 Task: Add Kate's Magik Pure Passion Aura Mist to the cart.
Action: Mouse moved to (712, 257)
Screenshot: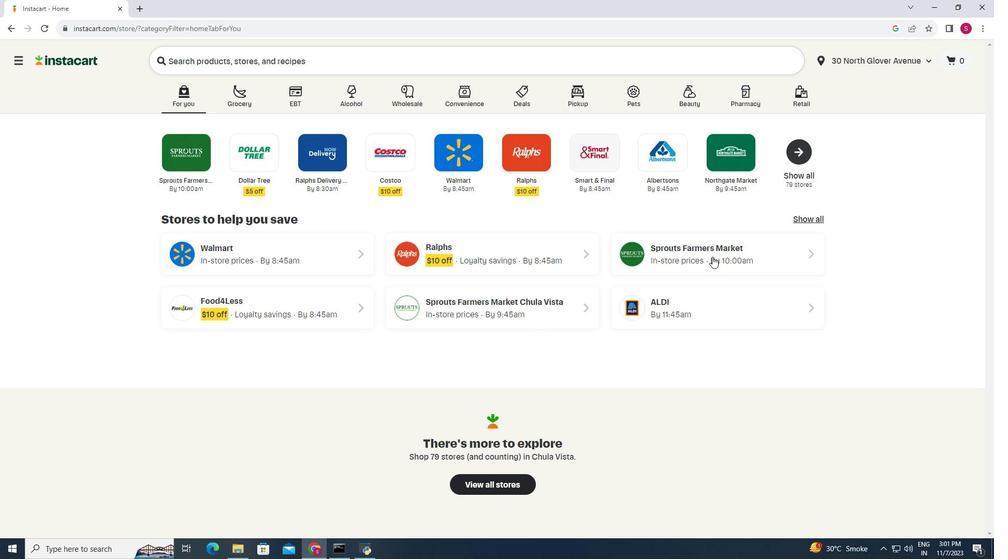 
Action: Mouse pressed left at (712, 257)
Screenshot: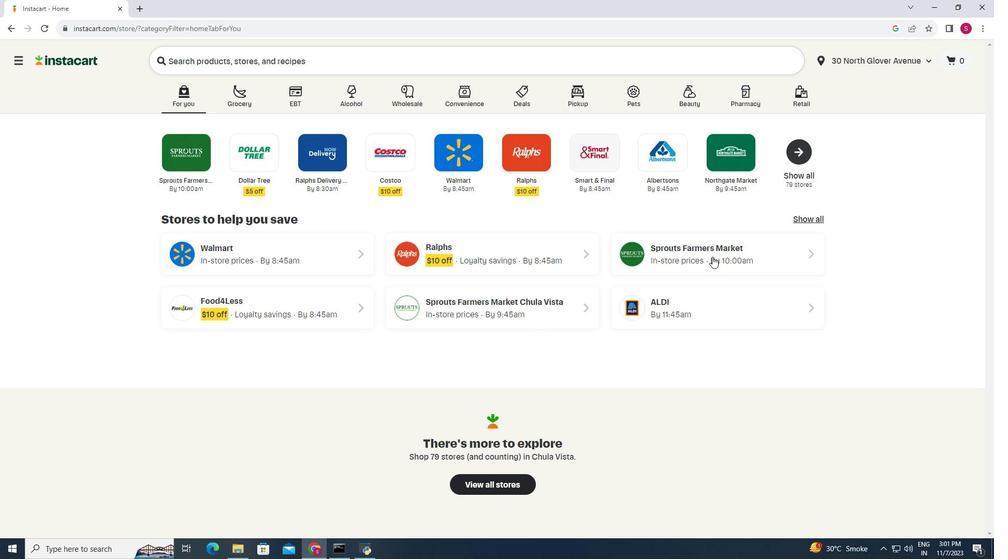 
Action: Mouse moved to (47, 347)
Screenshot: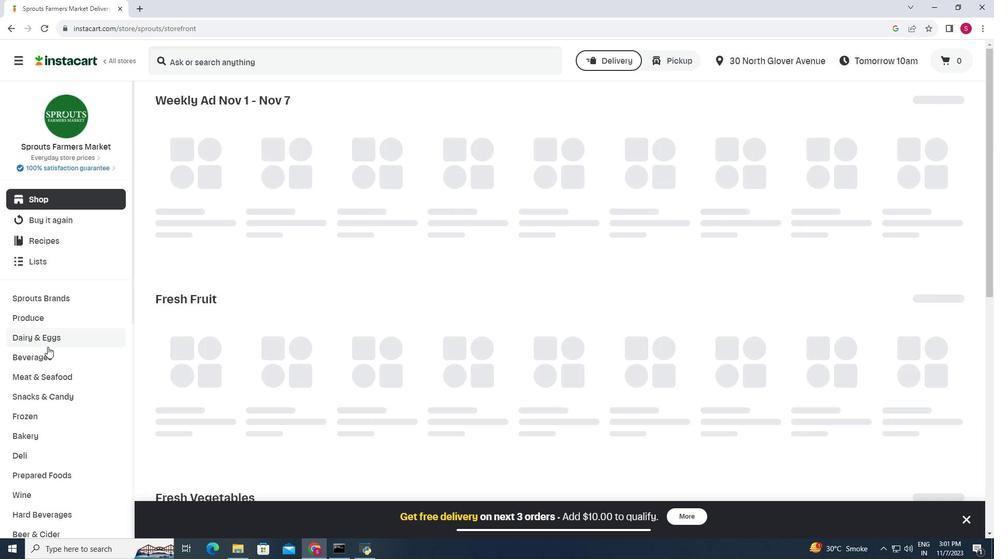 
Action: Mouse scrolled (47, 346) with delta (0, 0)
Screenshot: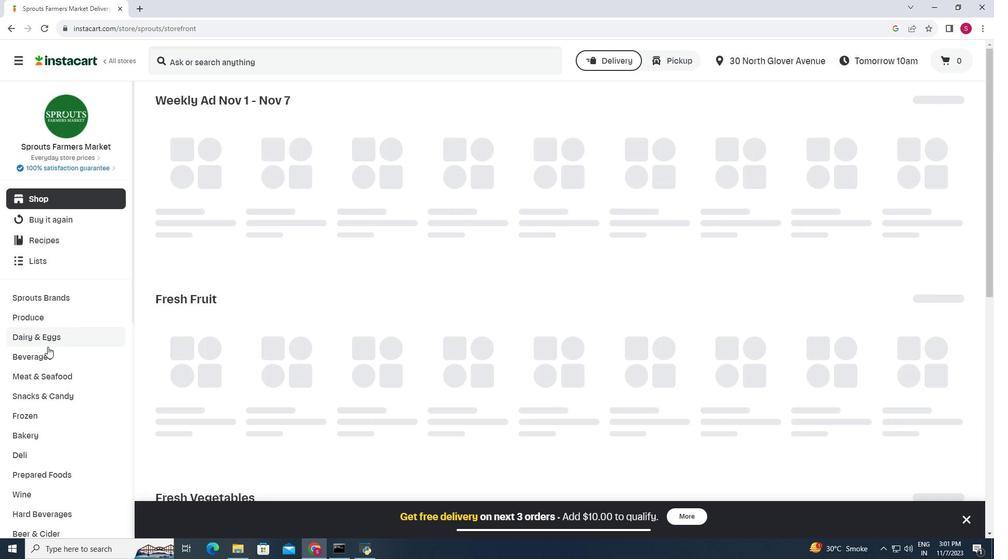 
Action: Mouse moved to (47, 347)
Screenshot: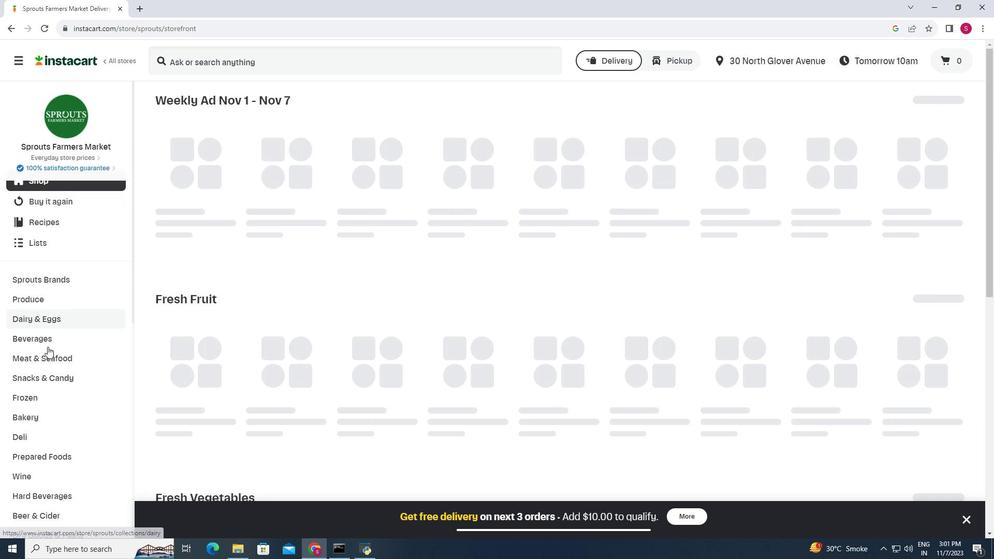 
Action: Mouse scrolled (47, 346) with delta (0, 0)
Screenshot: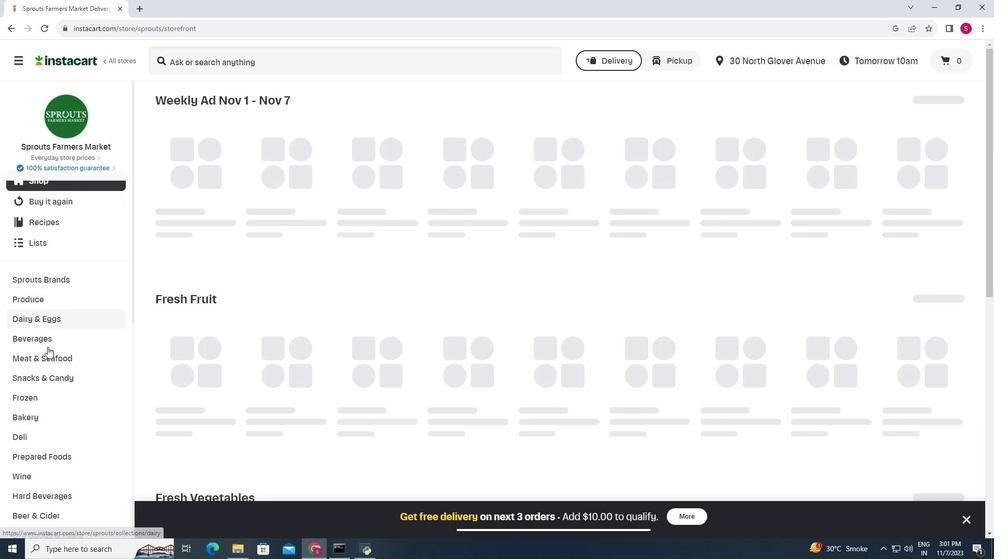 
Action: Mouse scrolled (47, 346) with delta (0, 0)
Screenshot: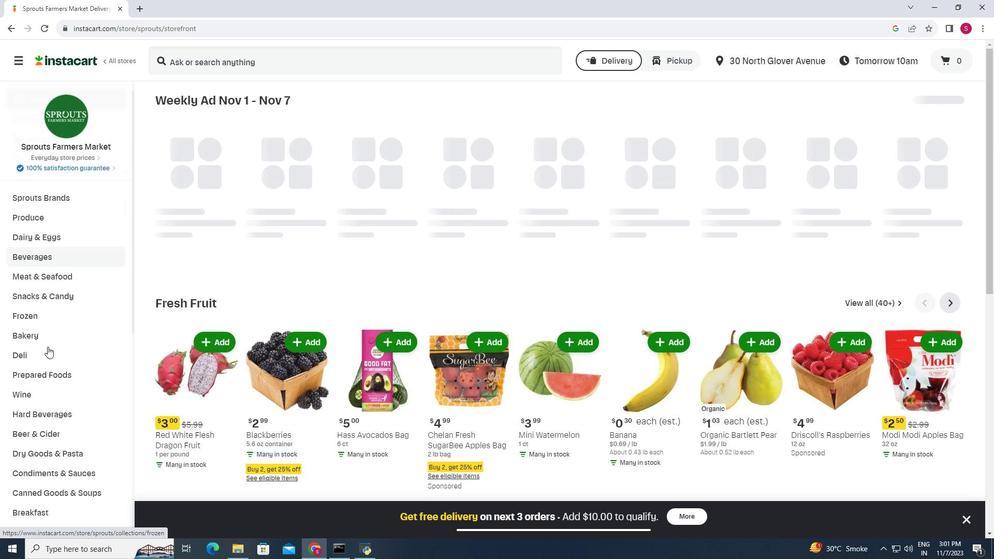 
Action: Mouse scrolled (47, 346) with delta (0, 0)
Screenshot: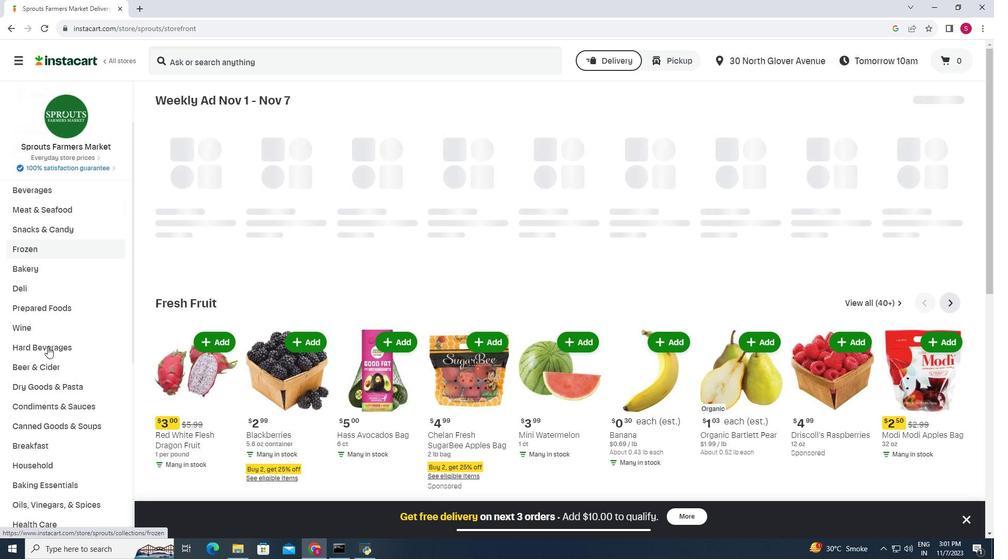 
Action: Mouse moved to (58, 423)
Screenshot: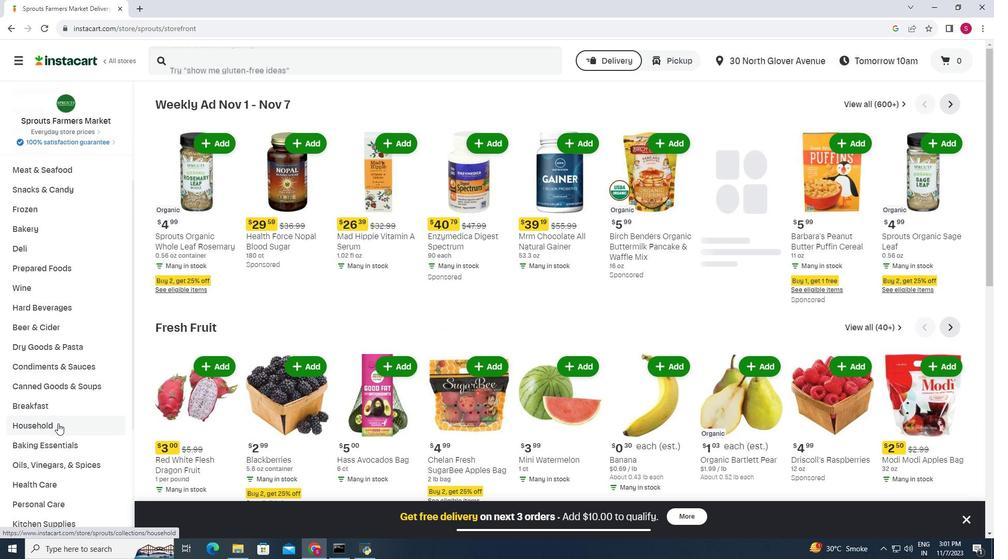 
Action: Mouse pressed left at (58, 423)
Screenshot: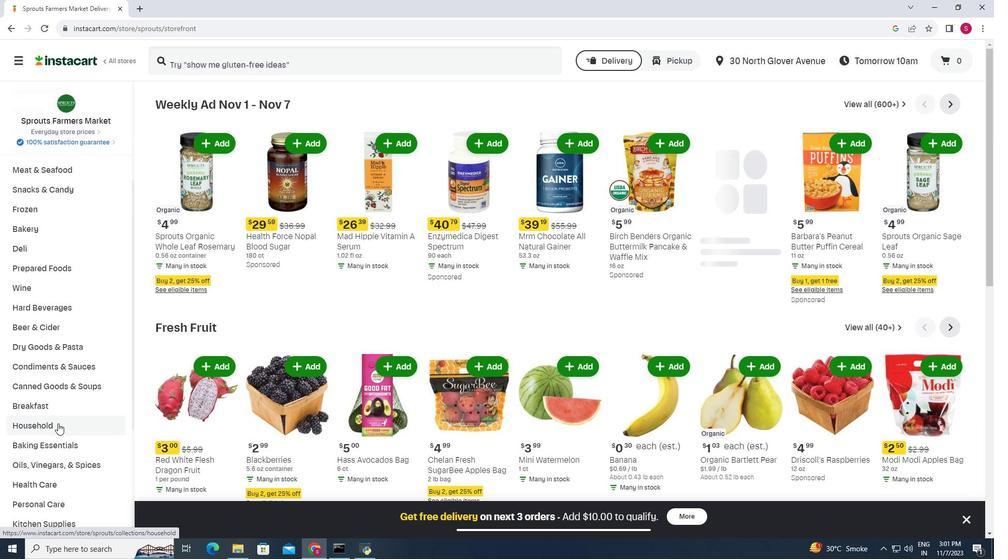 
Action: Mouse moved to (278, 62)
Screenshot: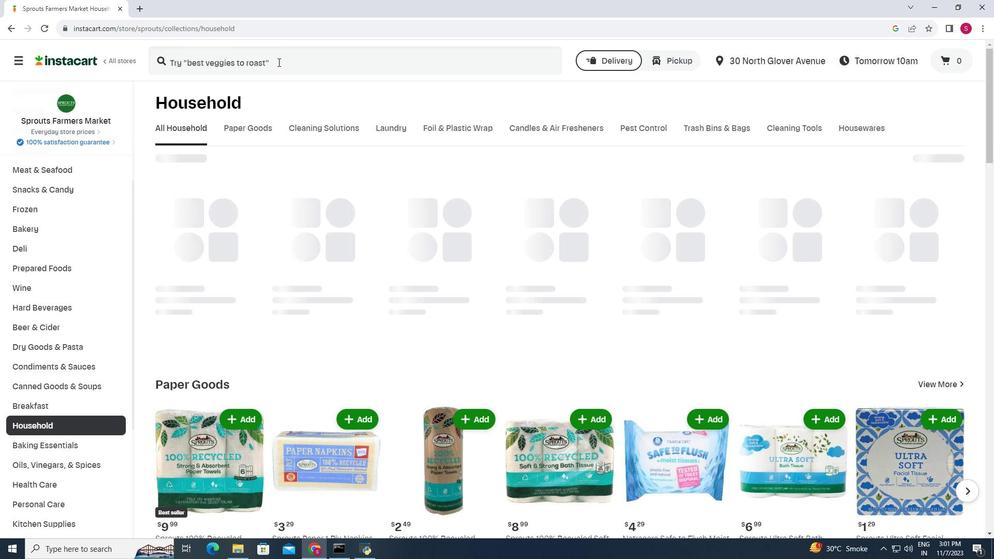 
Action: Mouse pressed left at (278, 62)
Screenshot: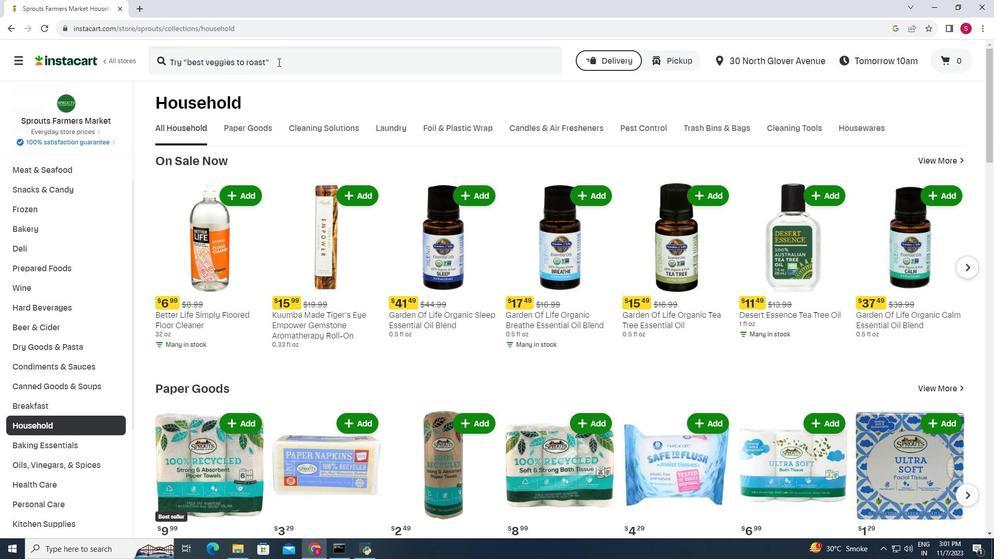 
Action: Key pressed <Key.shift>KAte's<Key.space><Key.backspace><Key.backspace><Key.backspace><Key.backspace><Key.backspace>a<Key.backspace><Key.backspace>ate's<Key.space><Key.shift>Magik<Key.space><Key.shift>Pure<Key.space><Key.shift>Passioin<Key.backspace><Key.backspace>n<Key.space><Key.shift>Aura<Key.space><Key.shift>Mist<Key.enter>
Screenshot: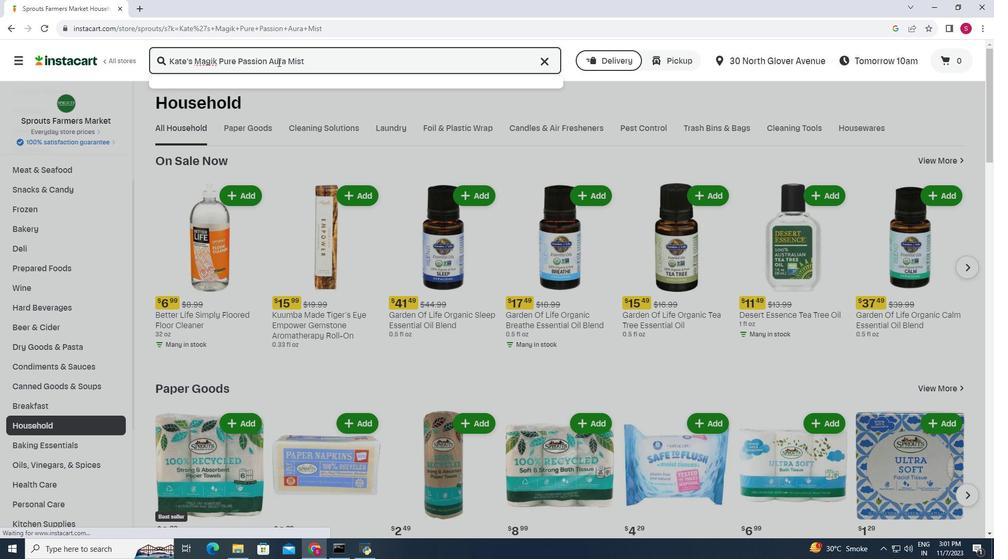 
Action: Mouse moved to (278, 145)
Screenshot: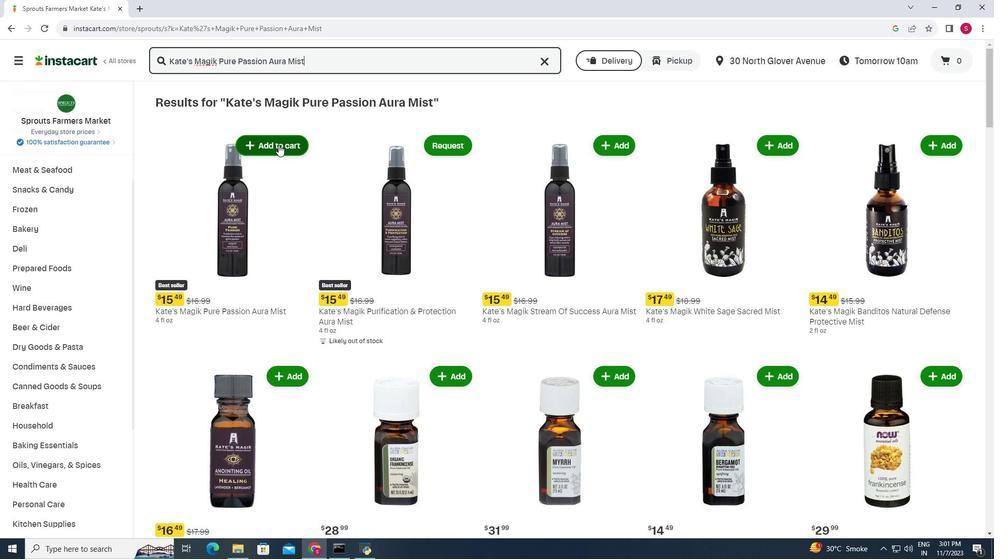 
Action: Mouse pressed left at (278, 145)
Screenshot: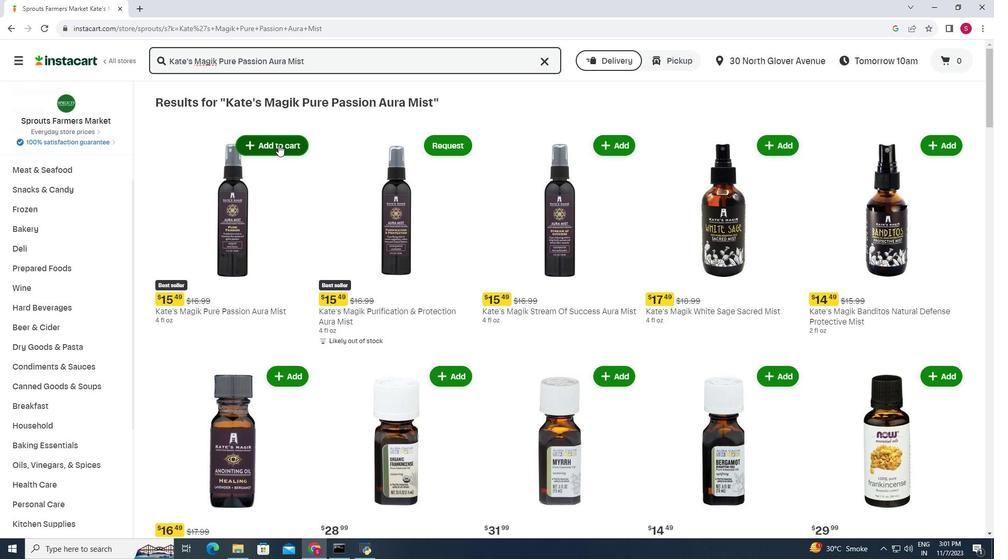 
Action: Mouse moved to (336, 150)
Screenshot: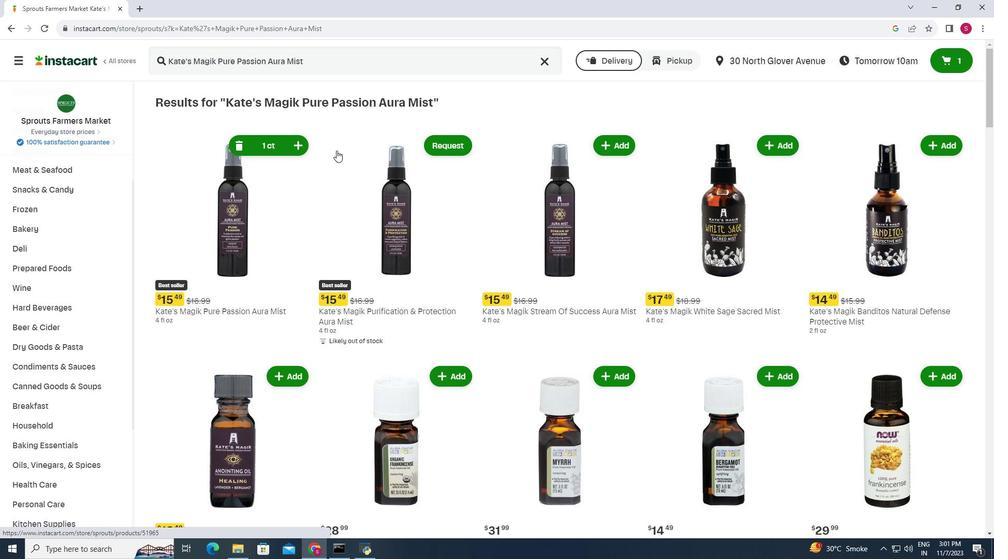 
